 Task: Check out what's new in Calendly.
Action: Mouse moved to (755, 57)
Screenshot: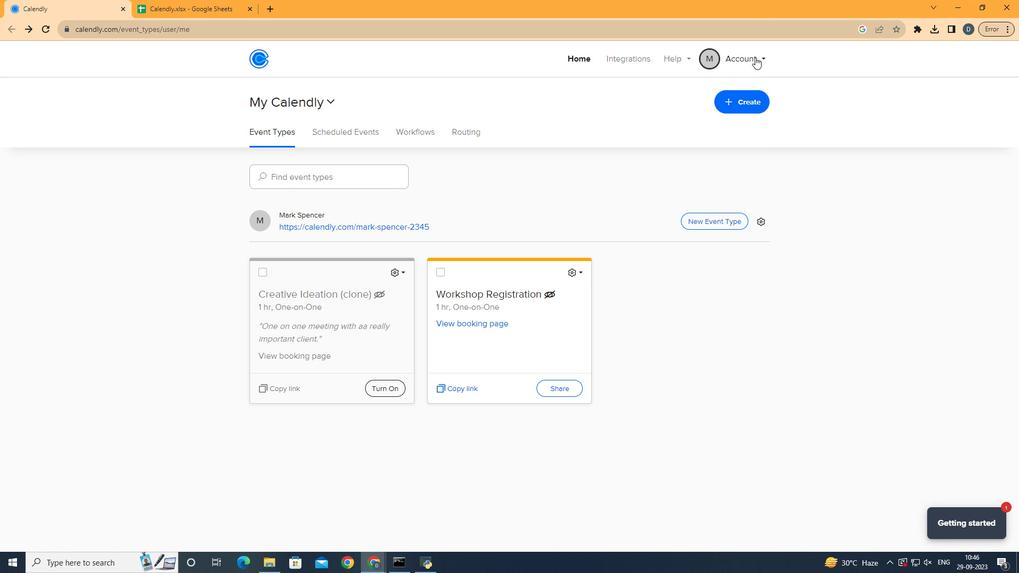 
Action: Mouse pressed left at (755, 57)
Screenshot: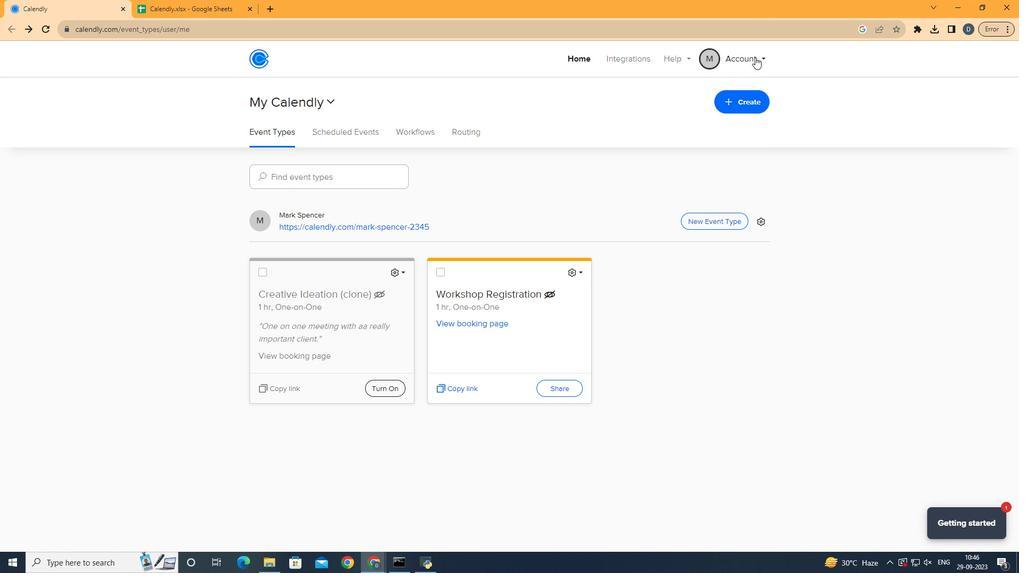 
Action: Mouse moved to (695, 258)
Screenshot: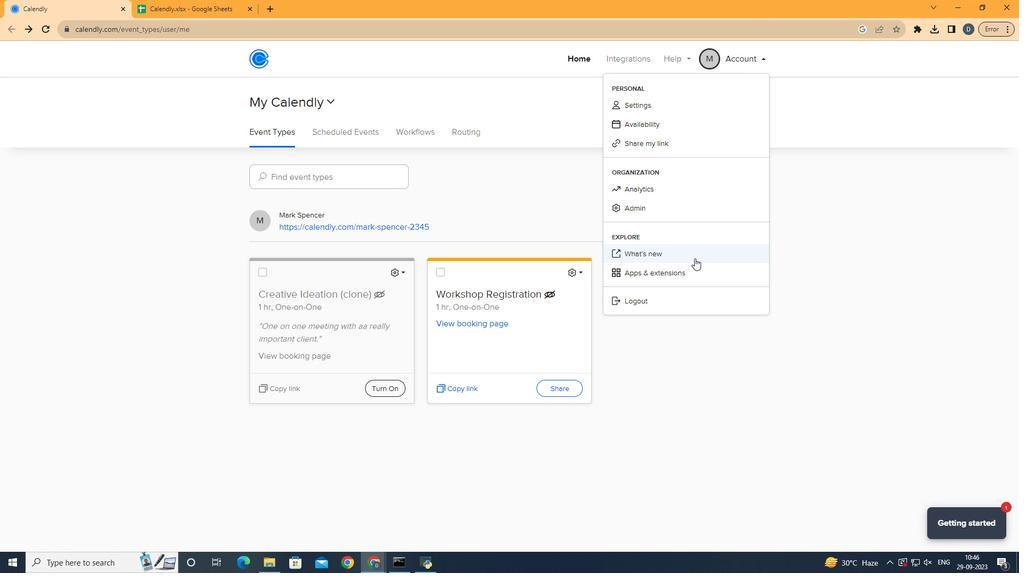 
Action: Mouse pressed left at (695, 258)
Screenshot: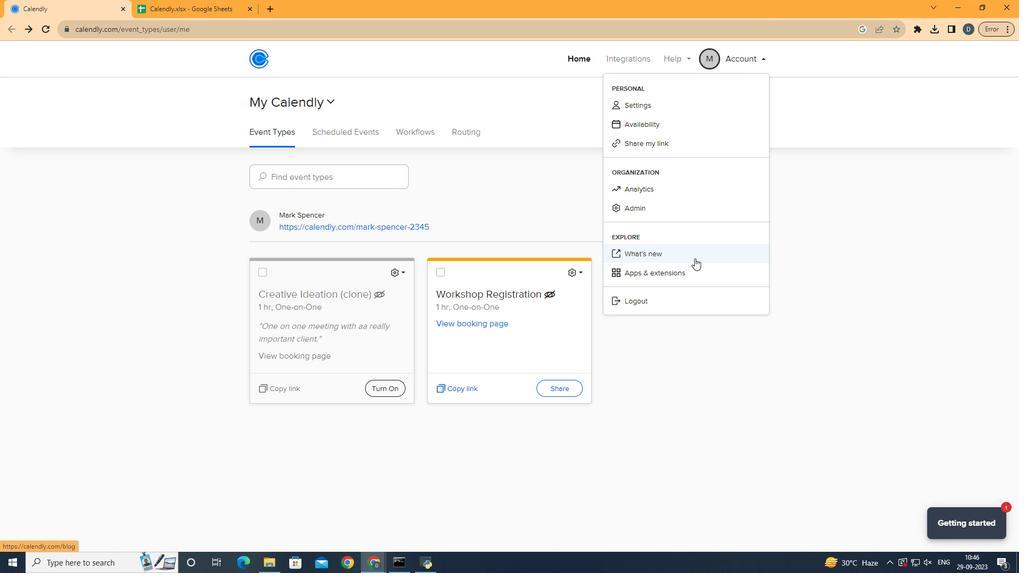 
Action: Mouse moved to (776, 243)
Screenshot: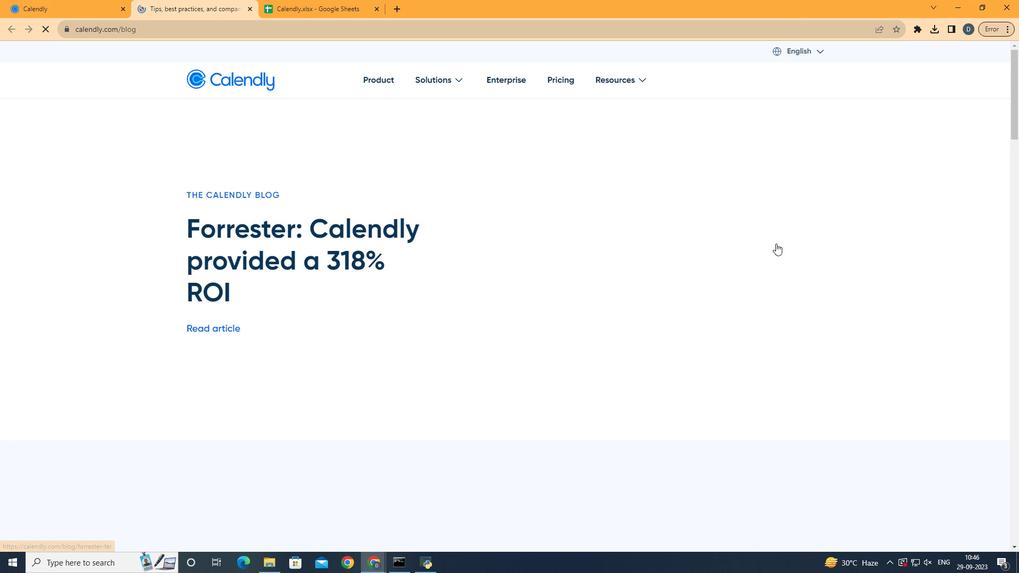 
